 Task: In the  document agenda.epub Insert page numer 'on bottom of the page' change page color to  'Olive Green'. Write company name: Versatile
Action: Mouse moved to (157, 82)
Screenshot: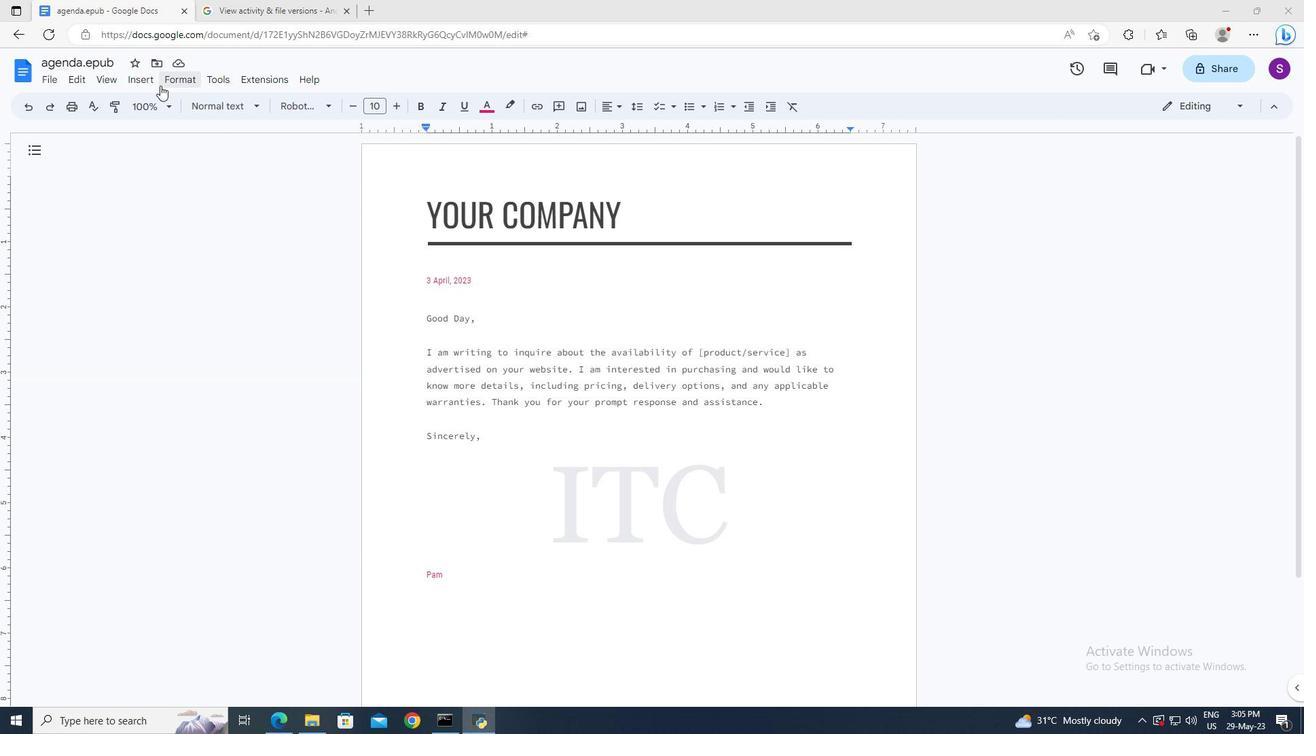 
Action: Mouse pressed left at (157, 82)
Screenshot: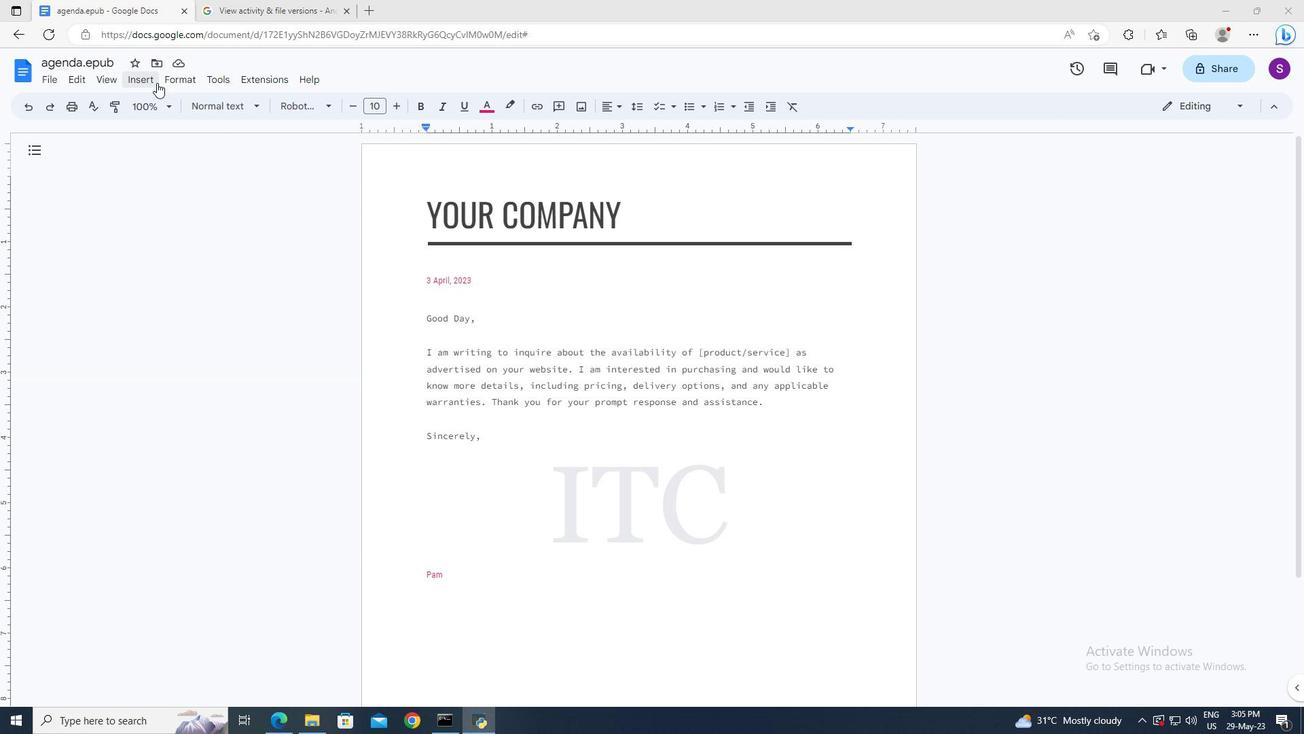 
Action: Mouse moved to (372, 526)
Screenshot: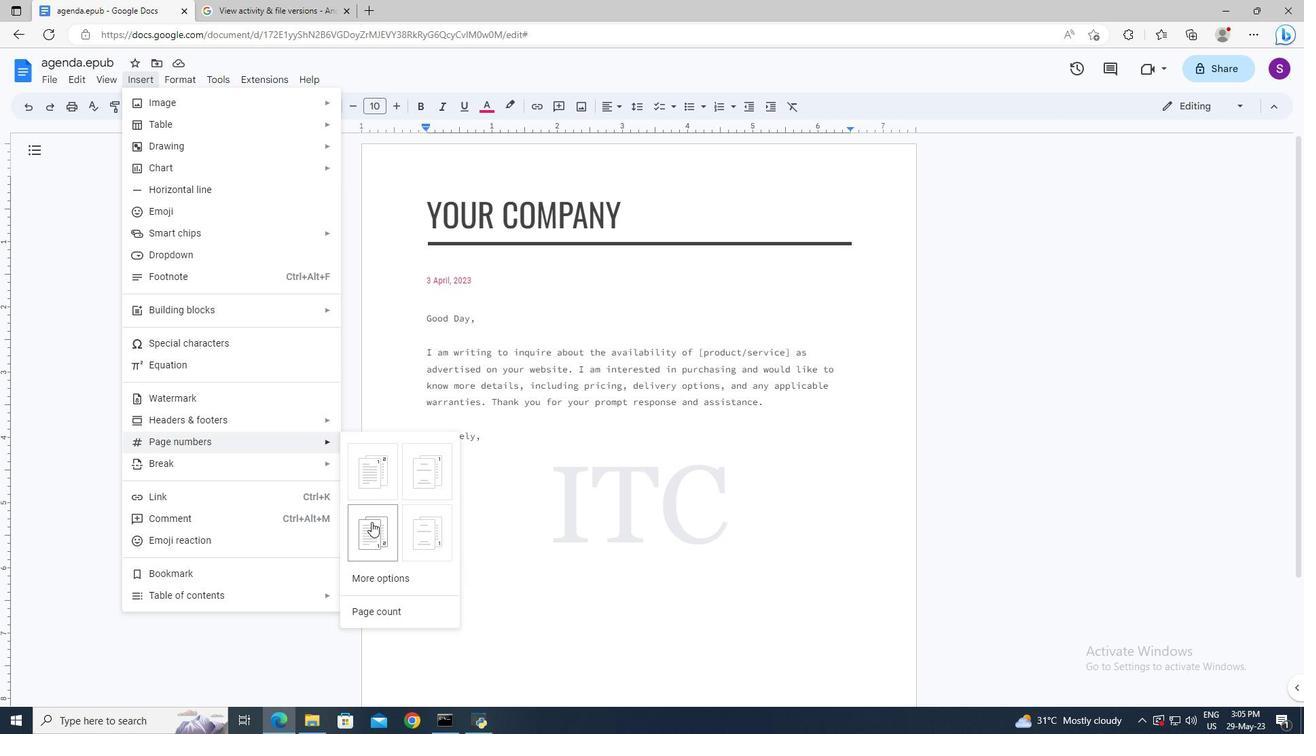 
Action: Mouse pressed left at (372, 526)
Screenshot: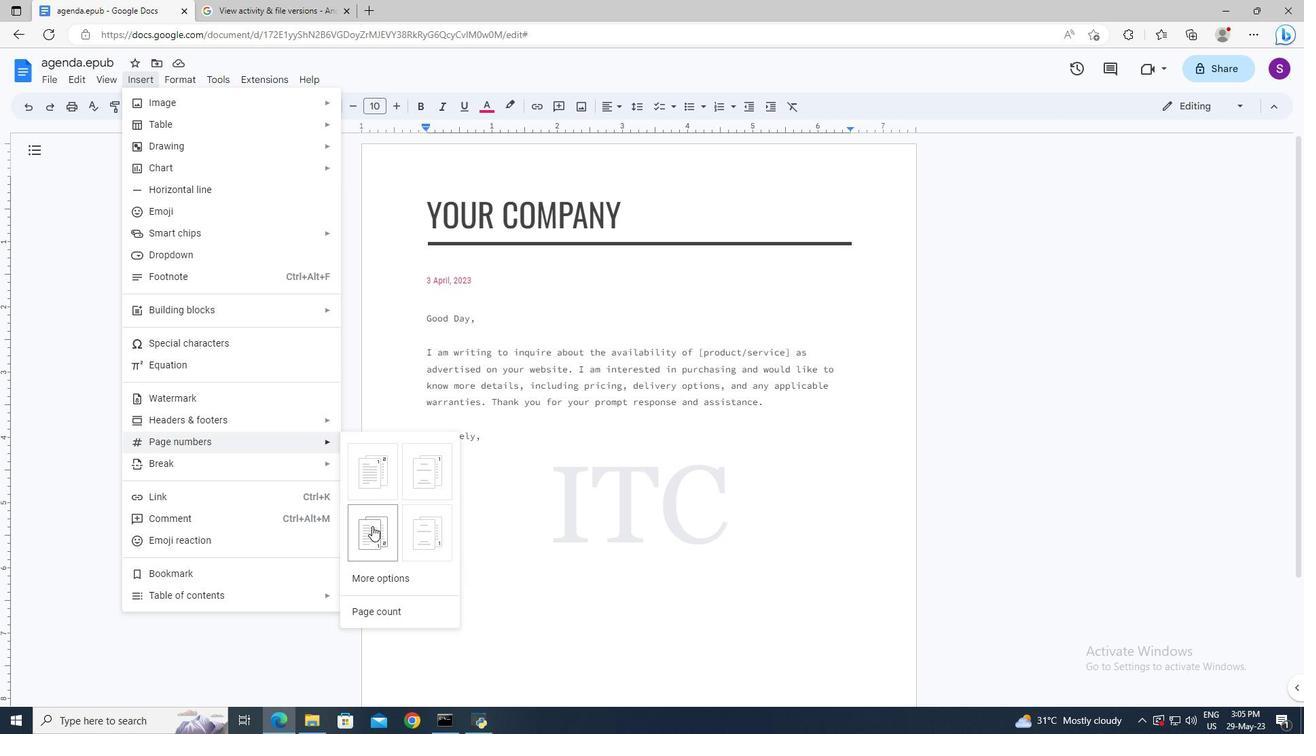 
Action: Mouse moved to (156, 78)
Screenshot: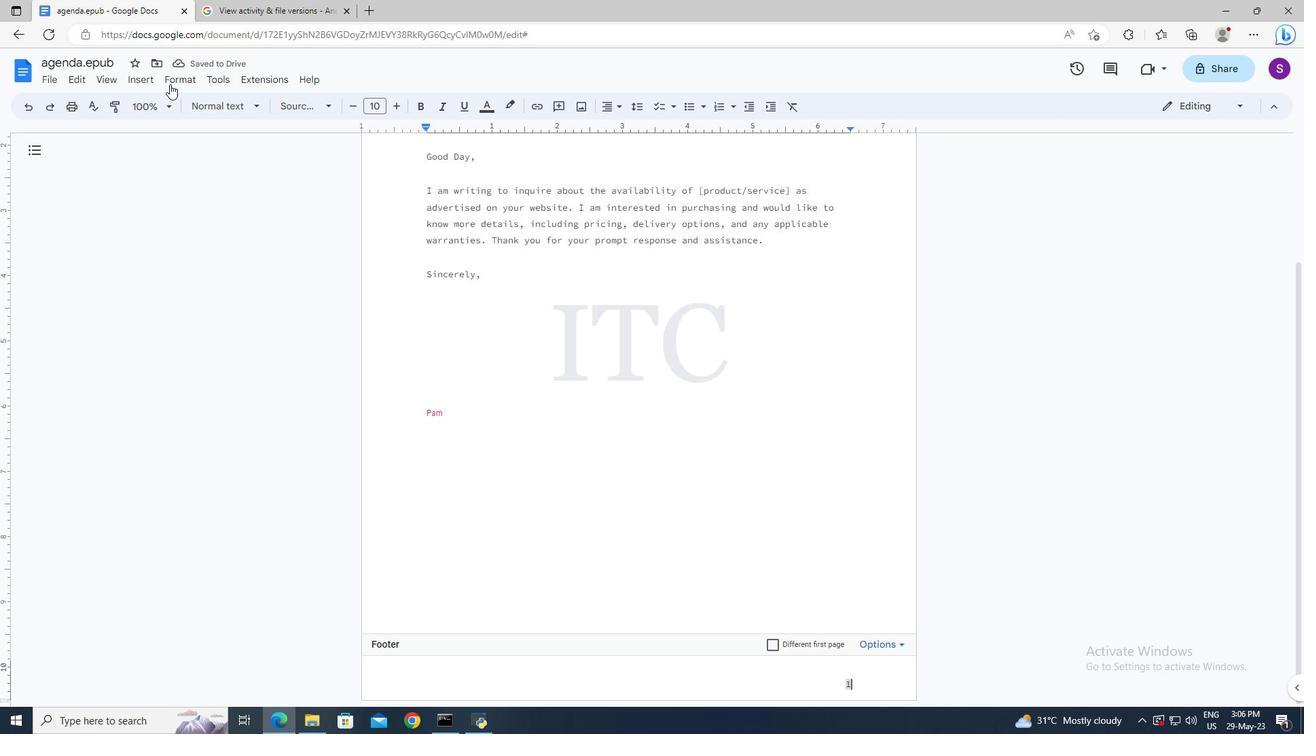 
Action: Mouse pressed left at (156, 78)
Screenshot: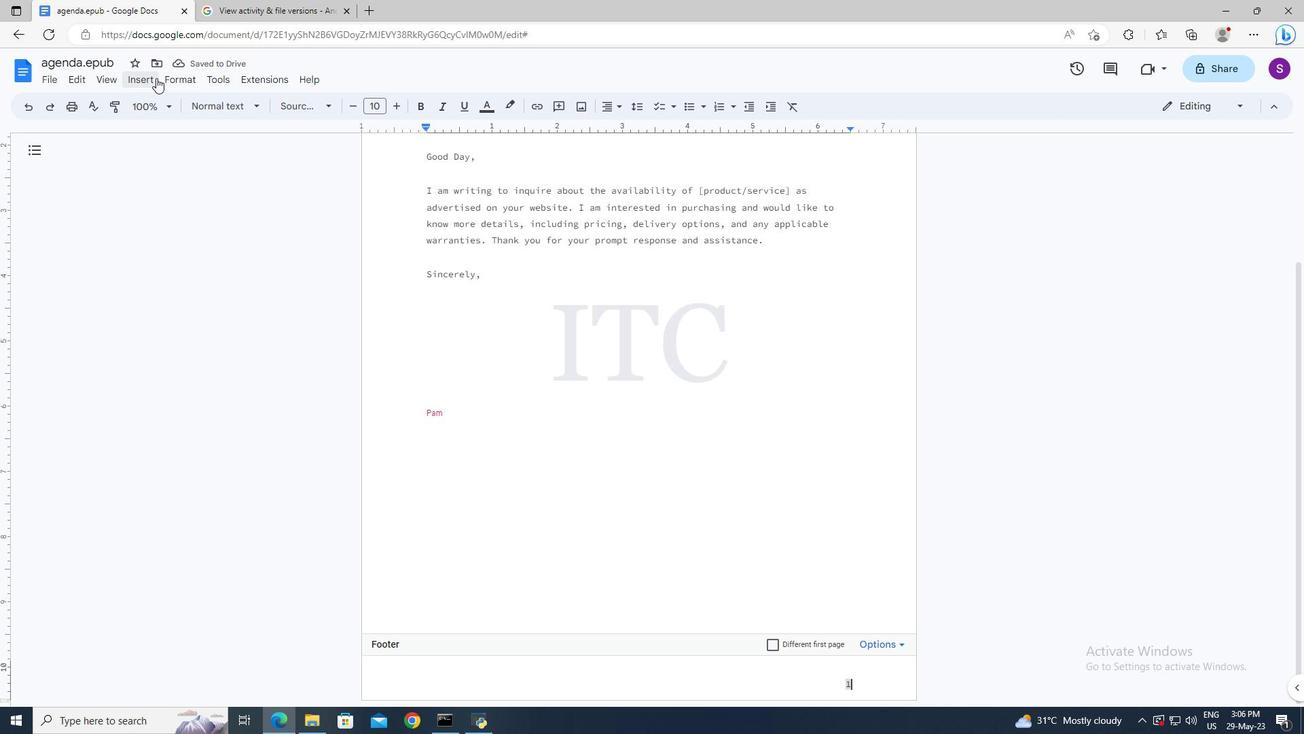 
Action: Mouse moved to (59, 75)
Screenshot: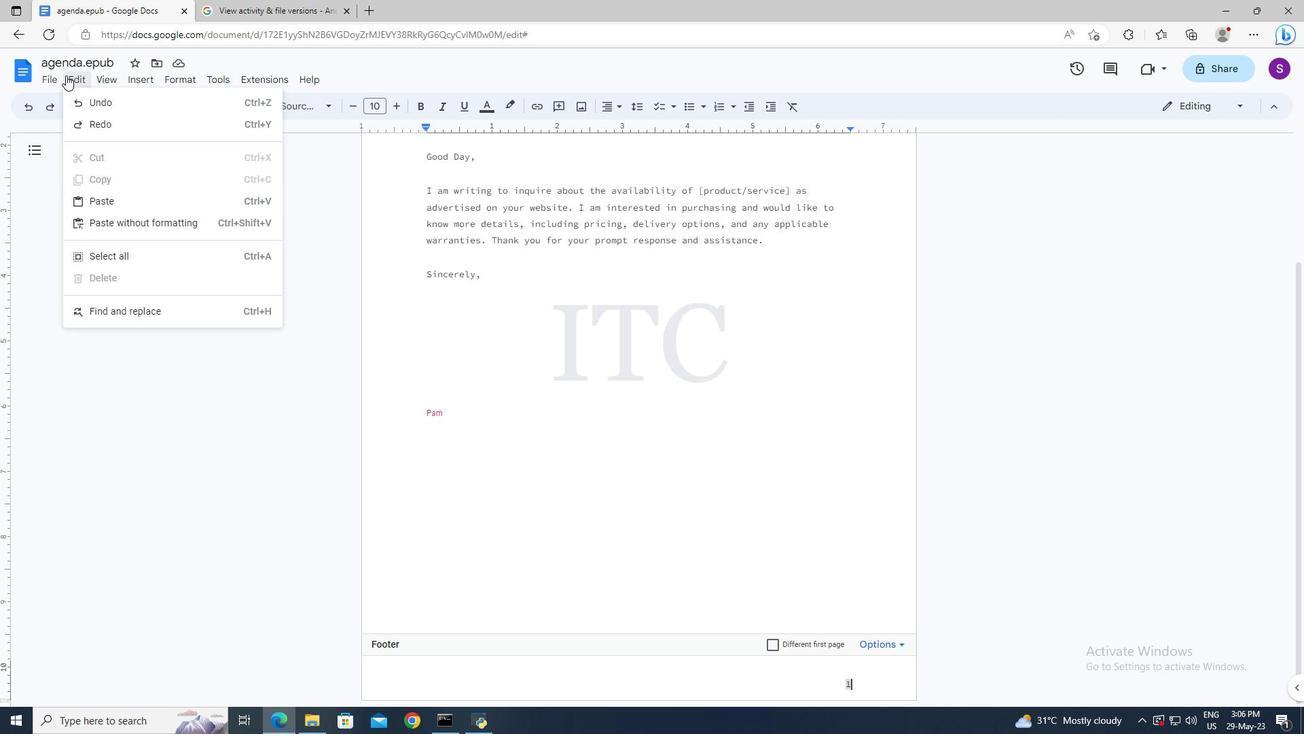 
Action: Mouse pressed left at (59, 75)
Screenshot: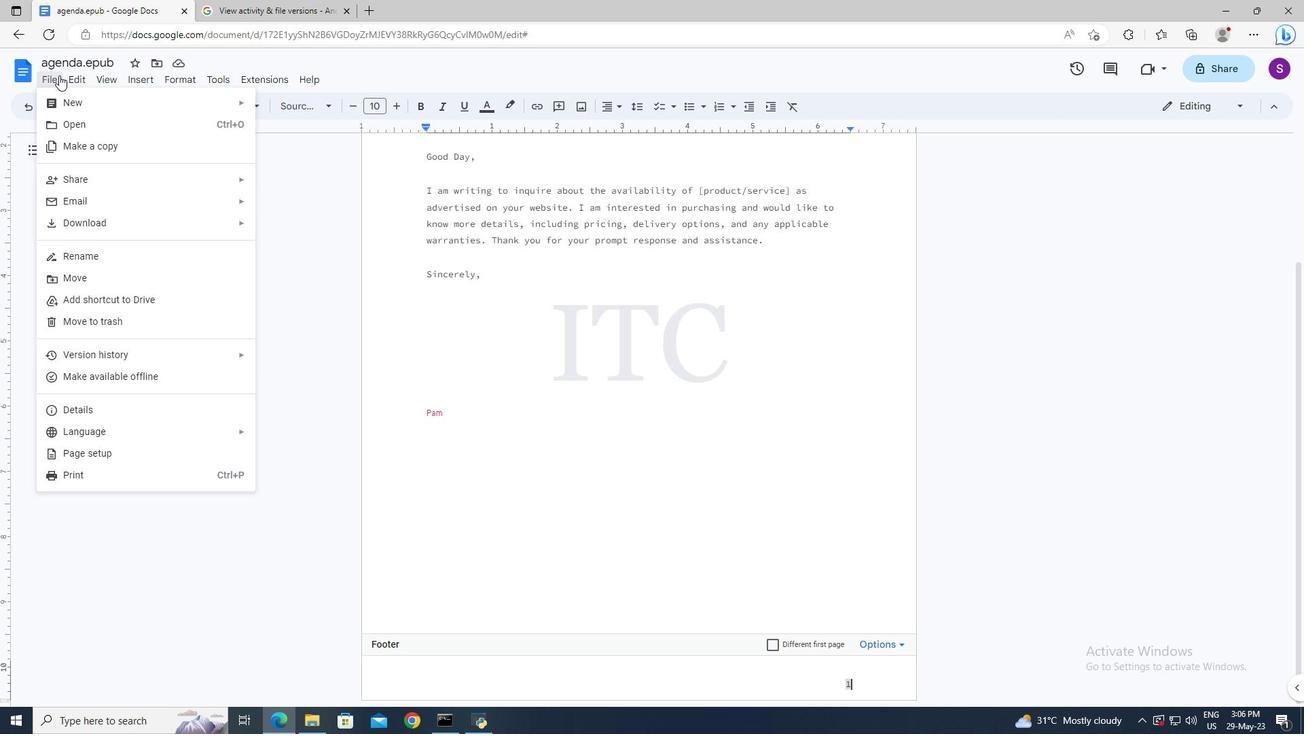 
Action: Mouse pressed left at (59, 75)
Screenshot: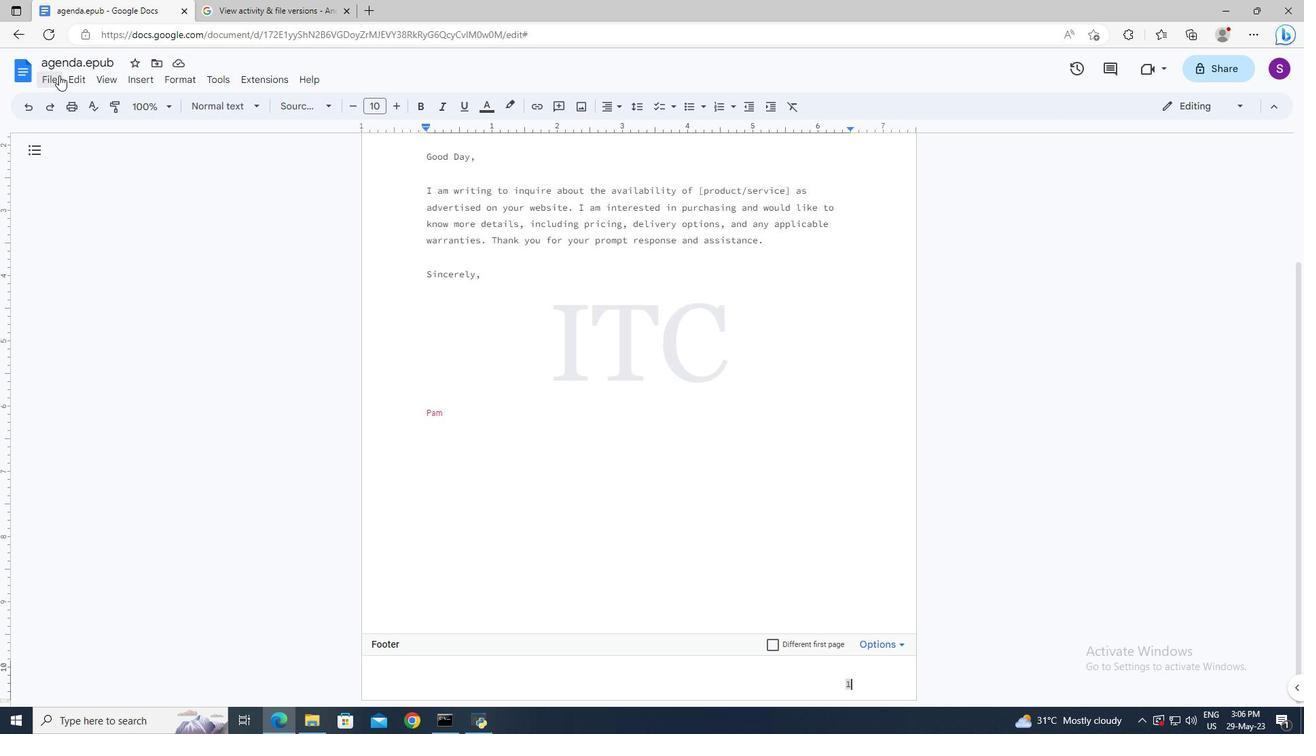 
Action: Mouse moved to (86, 446)
Screenshot: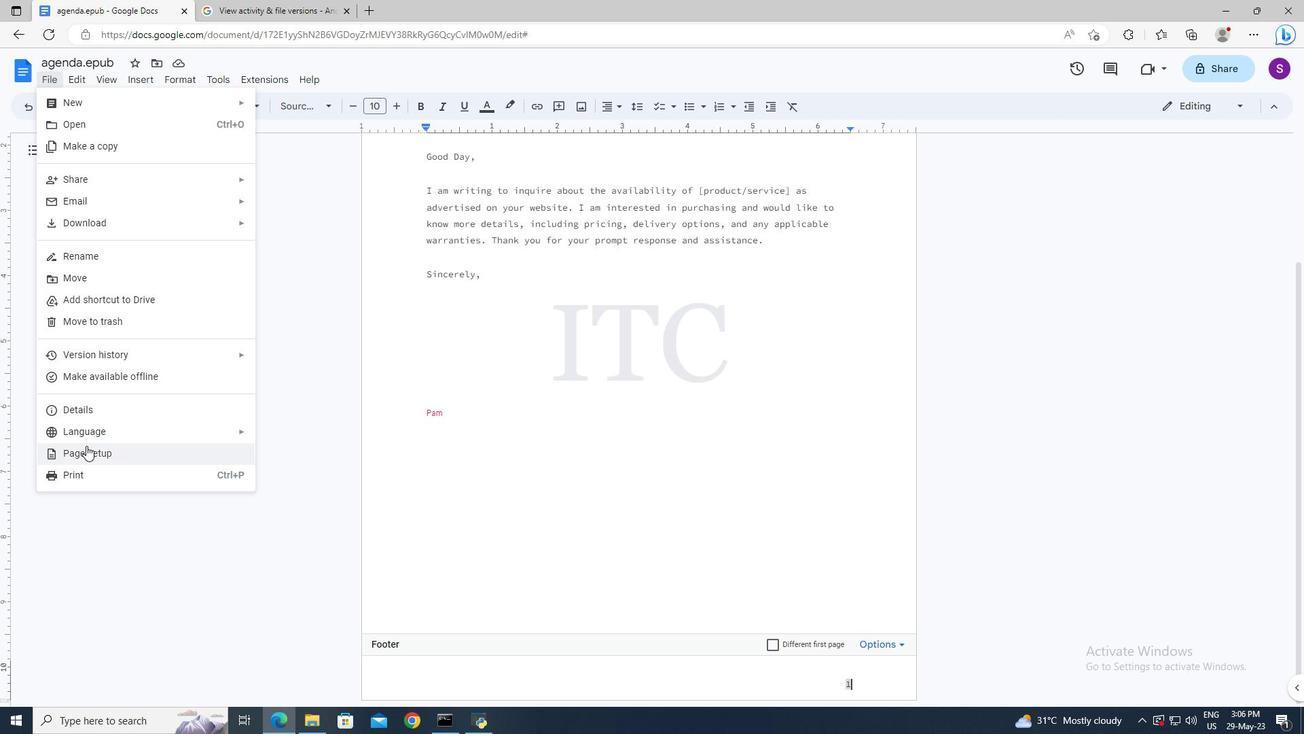 
Action: Mouse pressed left at (86, 446)
Screenshot: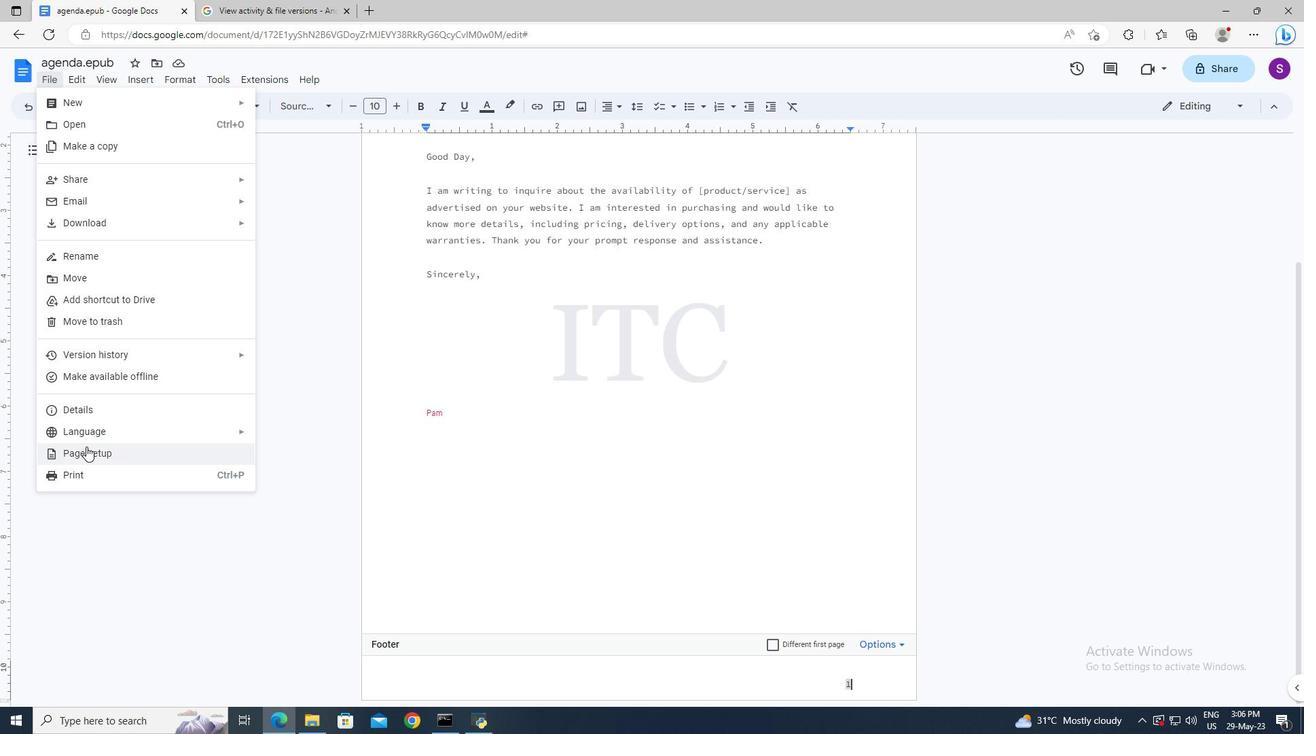 
Action: Mouse moved to (534, 459)
Screenshot: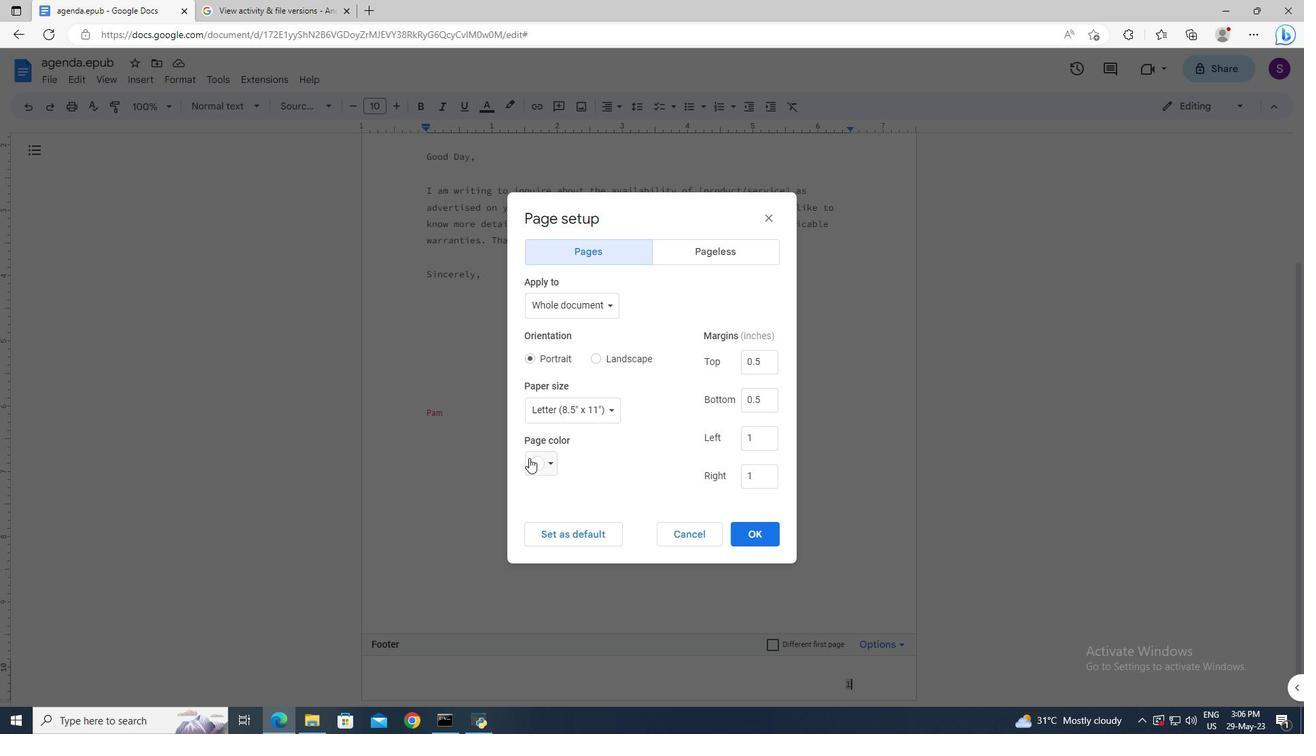 
Action: Mouse pressed left at (534, 459)
Screenshot: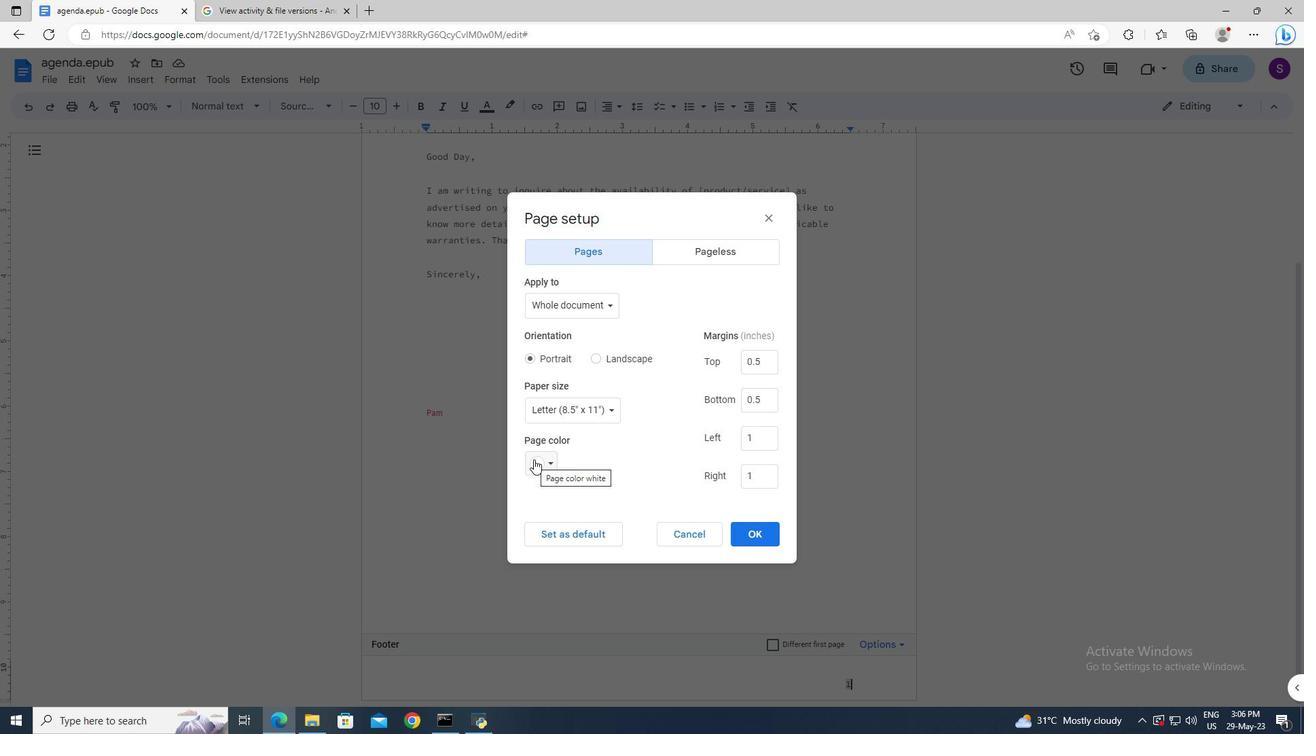 
Action: Mouse moved to (599, 537)
Screenshot: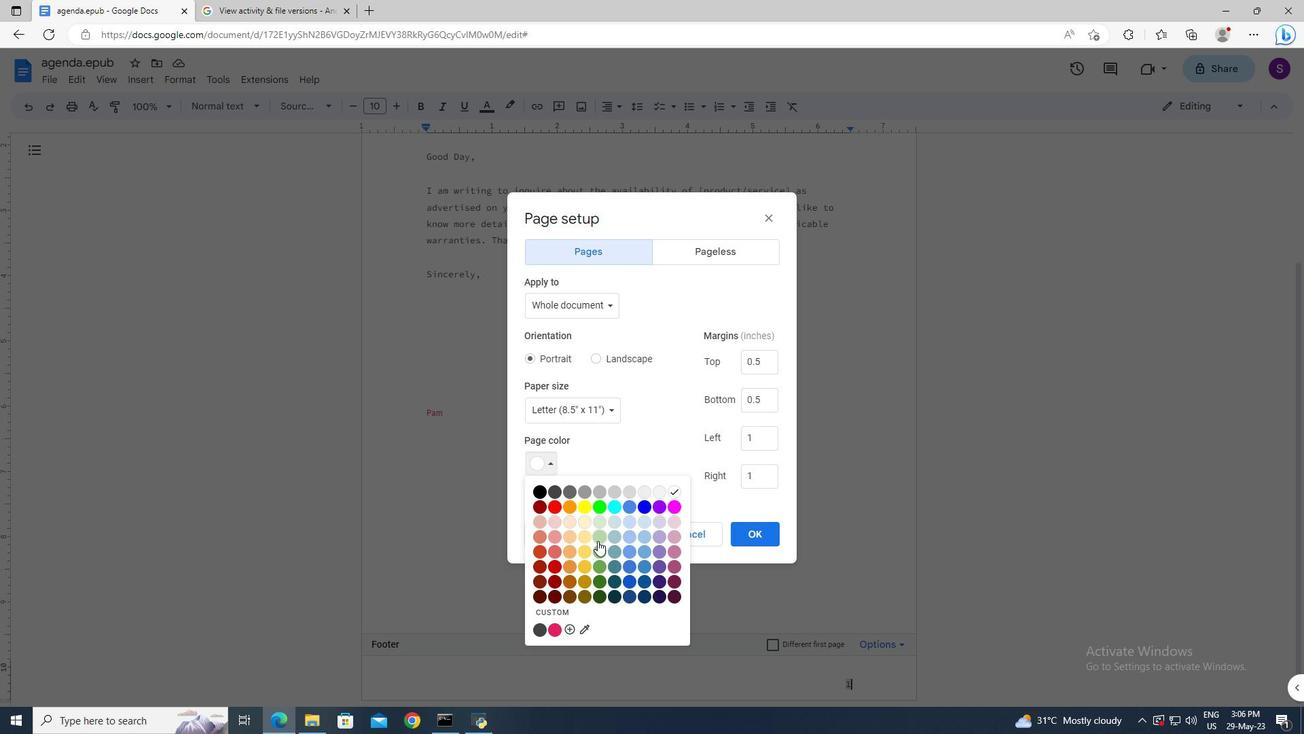 
Action: Mouse pressed left at (599, 537)
Screenshot: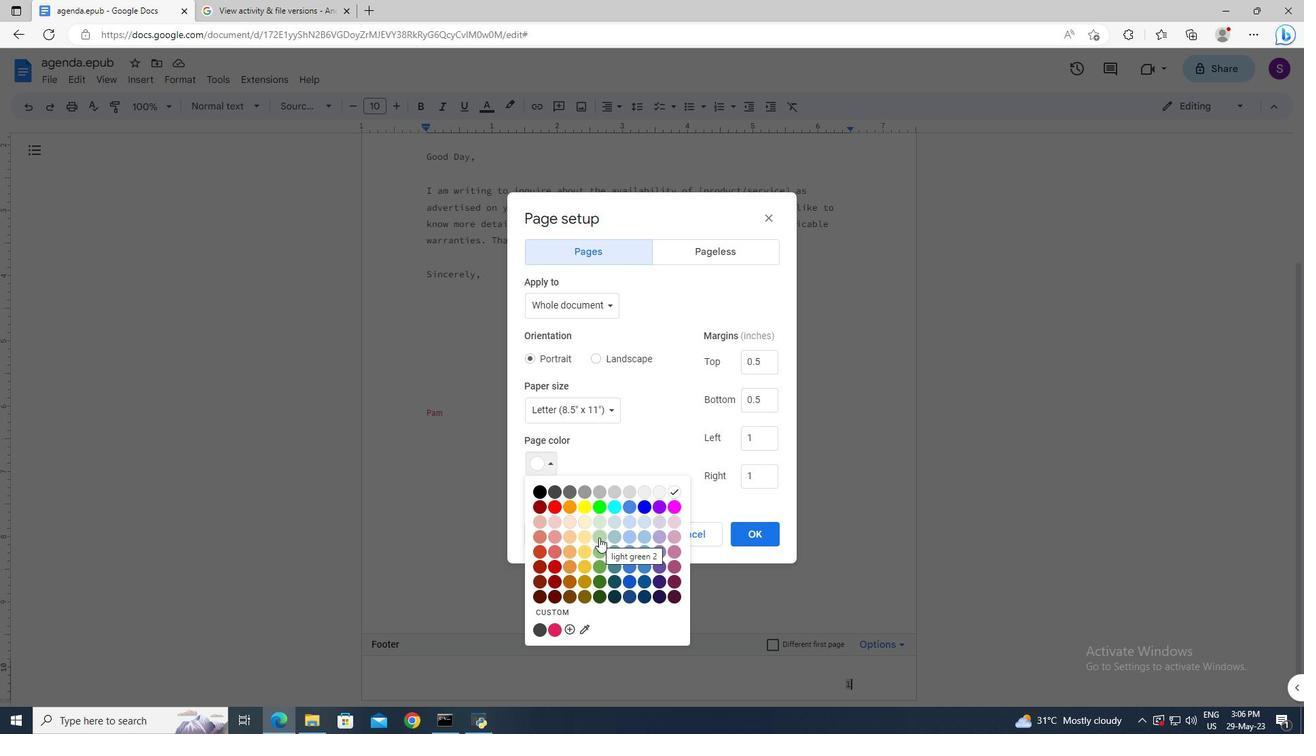 
Action: Mouse moved to (755, 538)
Screenshot: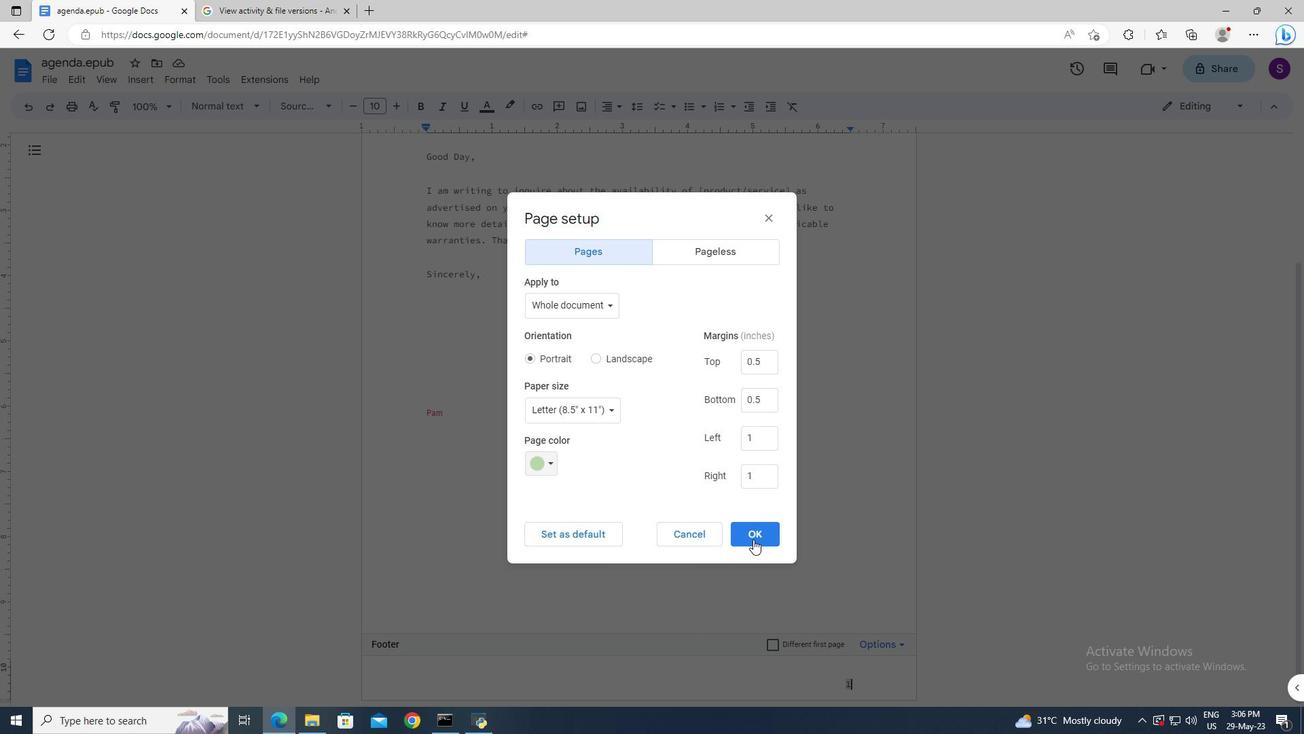 
Action: Mouse pressed left at (755, 538)
Screenshot: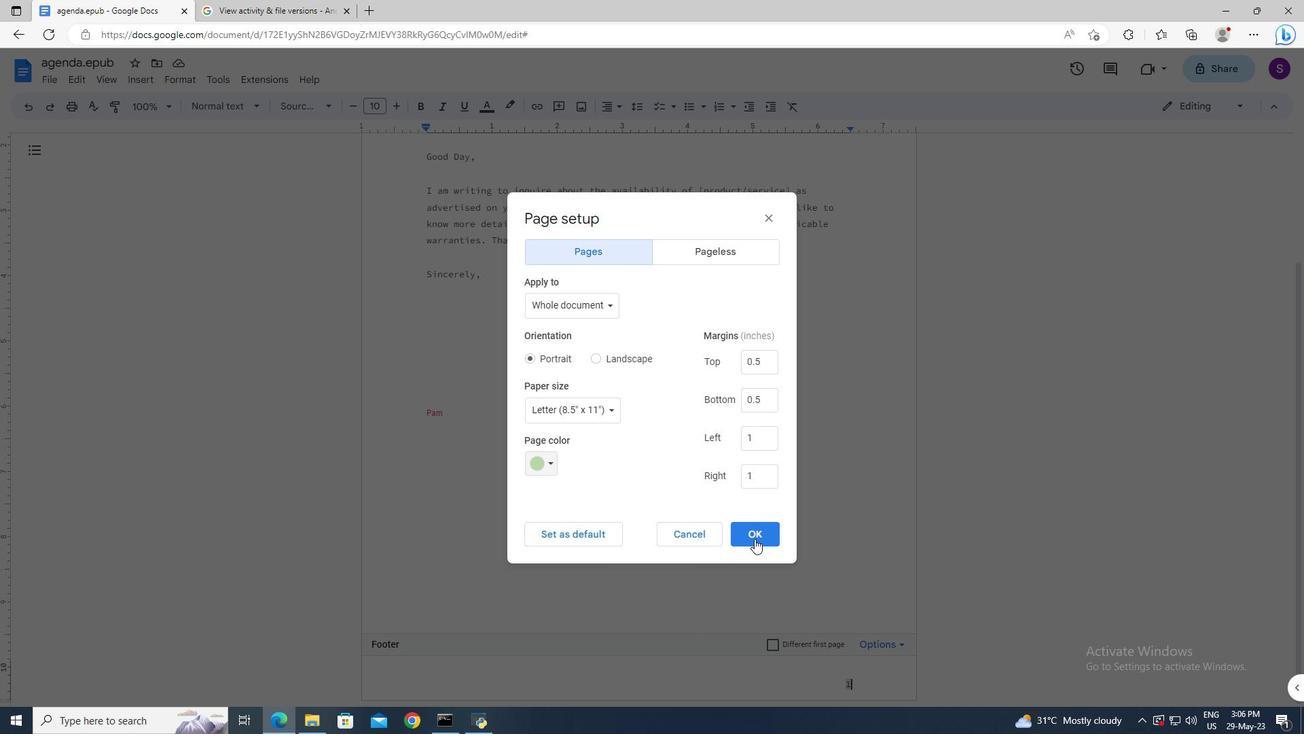 
Action: Mouse moved to (713, 465)
Screenshot: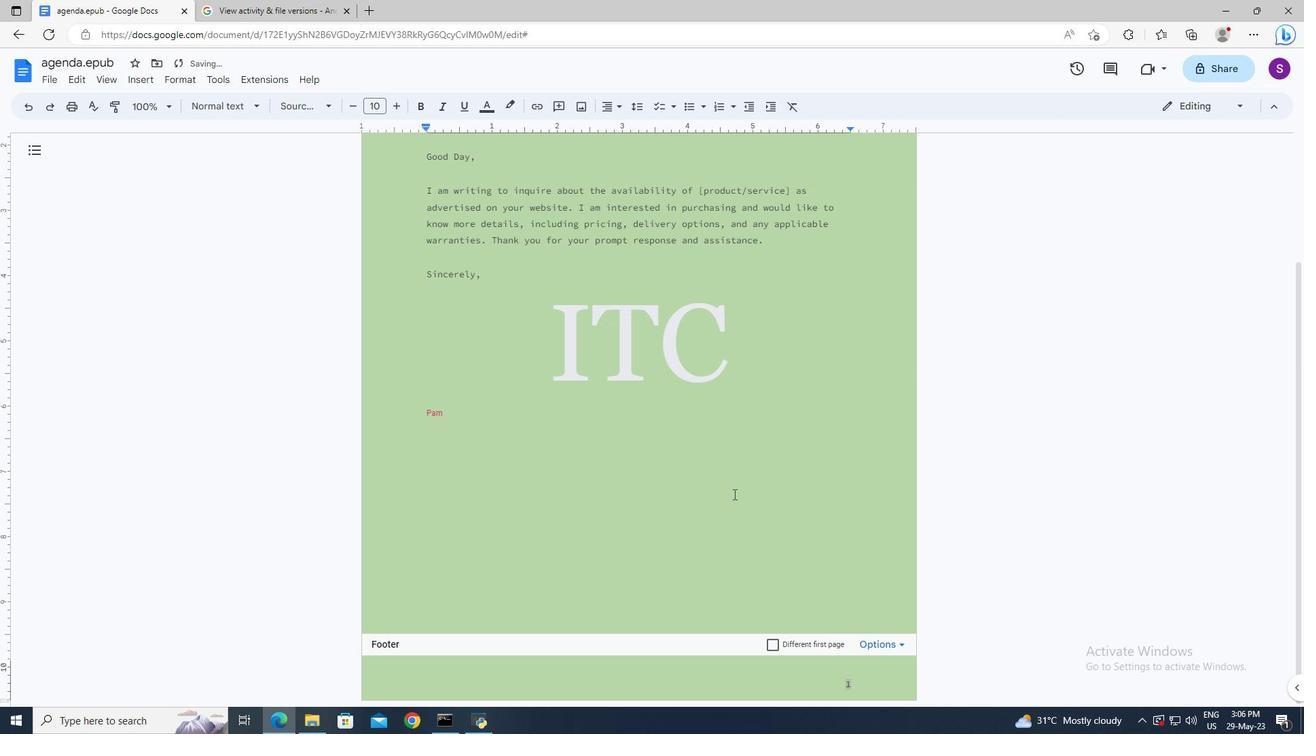 
Action: Mouse scrolled (713, 466) with delta (0, 0)
Screenshot: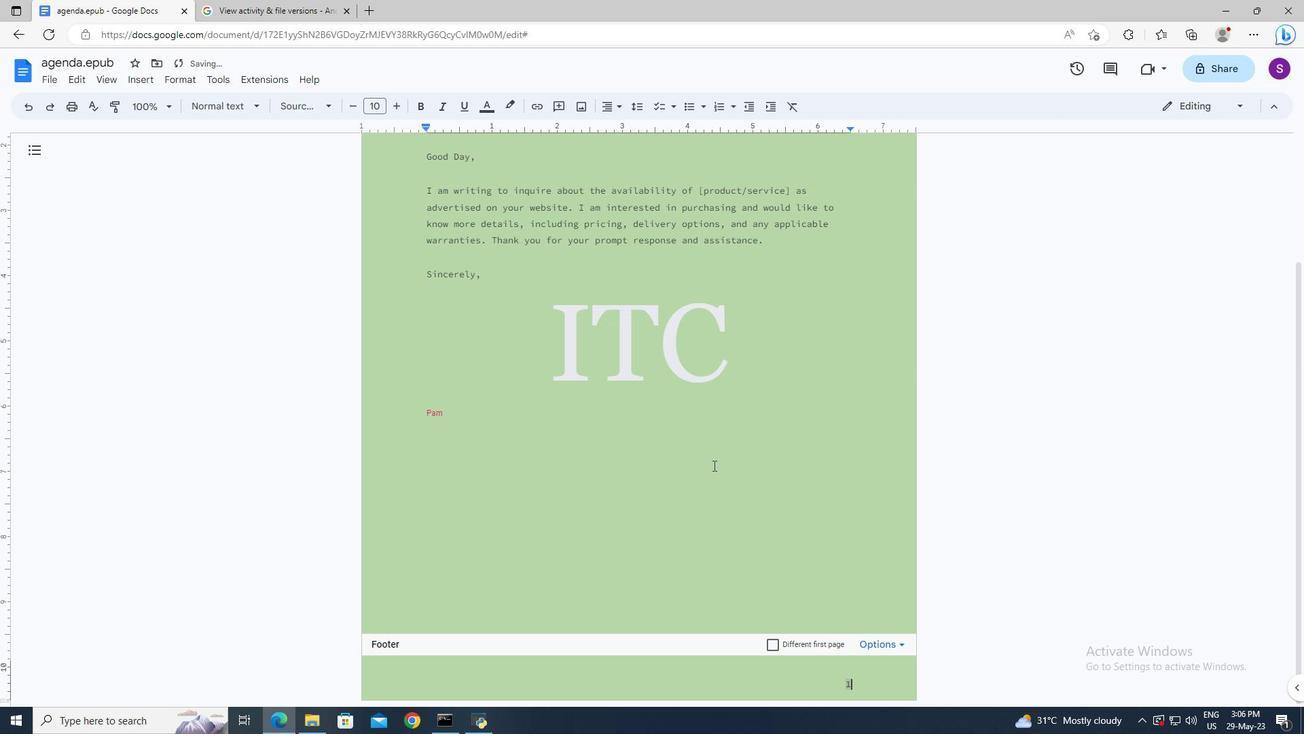 
Action: Mouse scrolled (713, 466) with delta (0, 0)
Screenshot: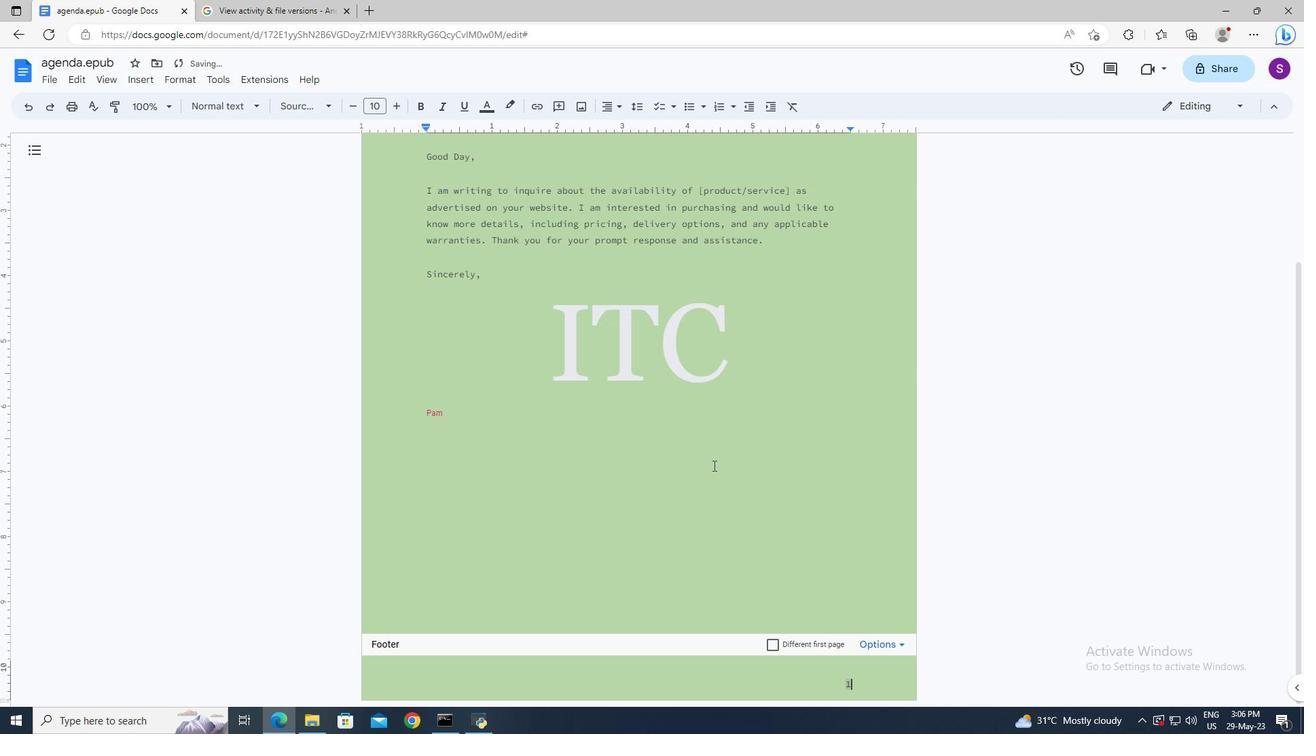 
Action: Mouse scrolled (713, 466) with delta (0, 0)
Screenshot: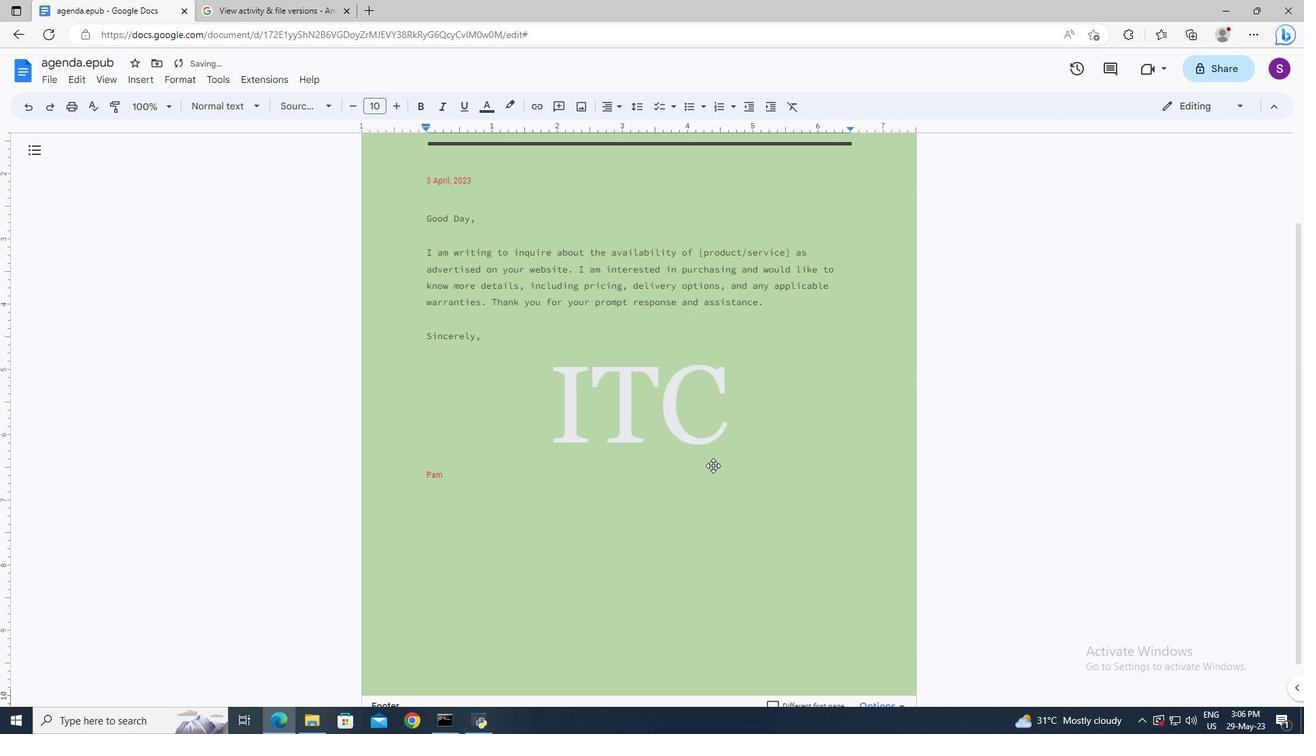 
Action: Mouse scrolled (713, 466) with delta (0, 0)
Screenshot: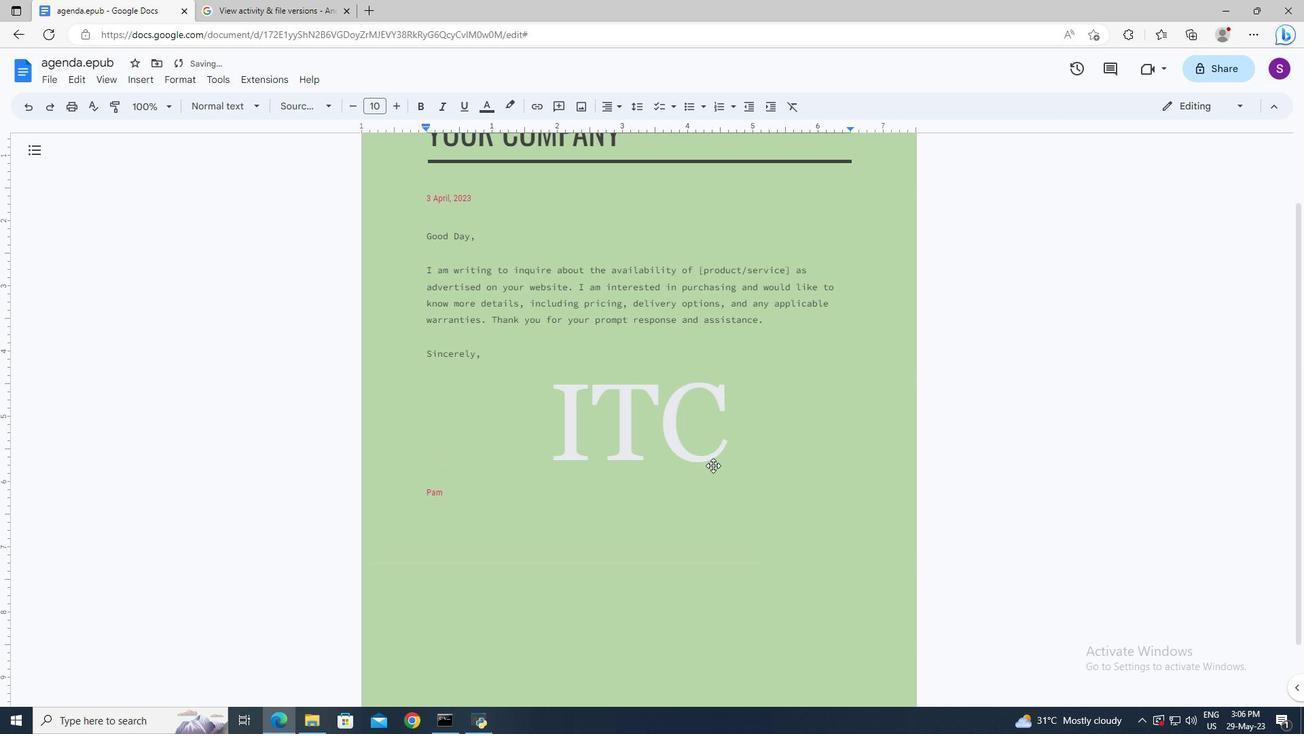 
Action: Mouse moved to (434, 205)
Screenshot: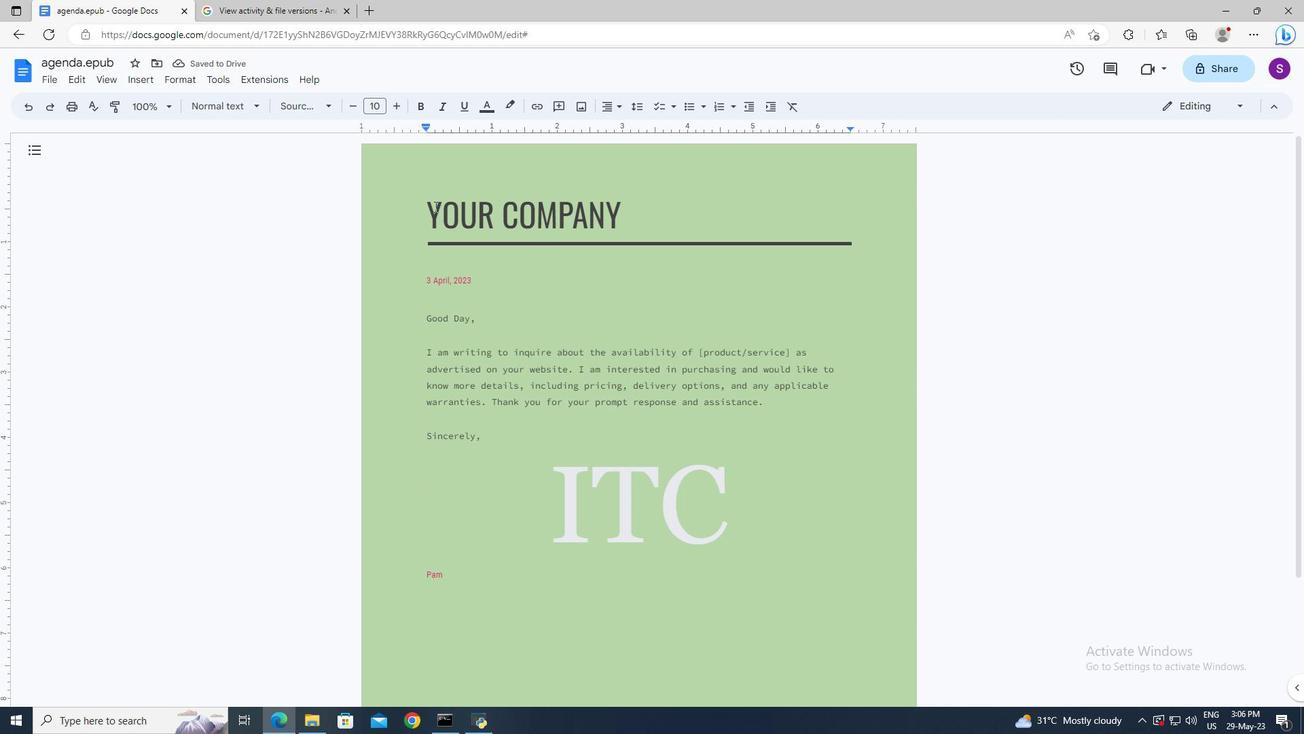 
Action: Mouse pressed left at (434, 205)
Screenshot: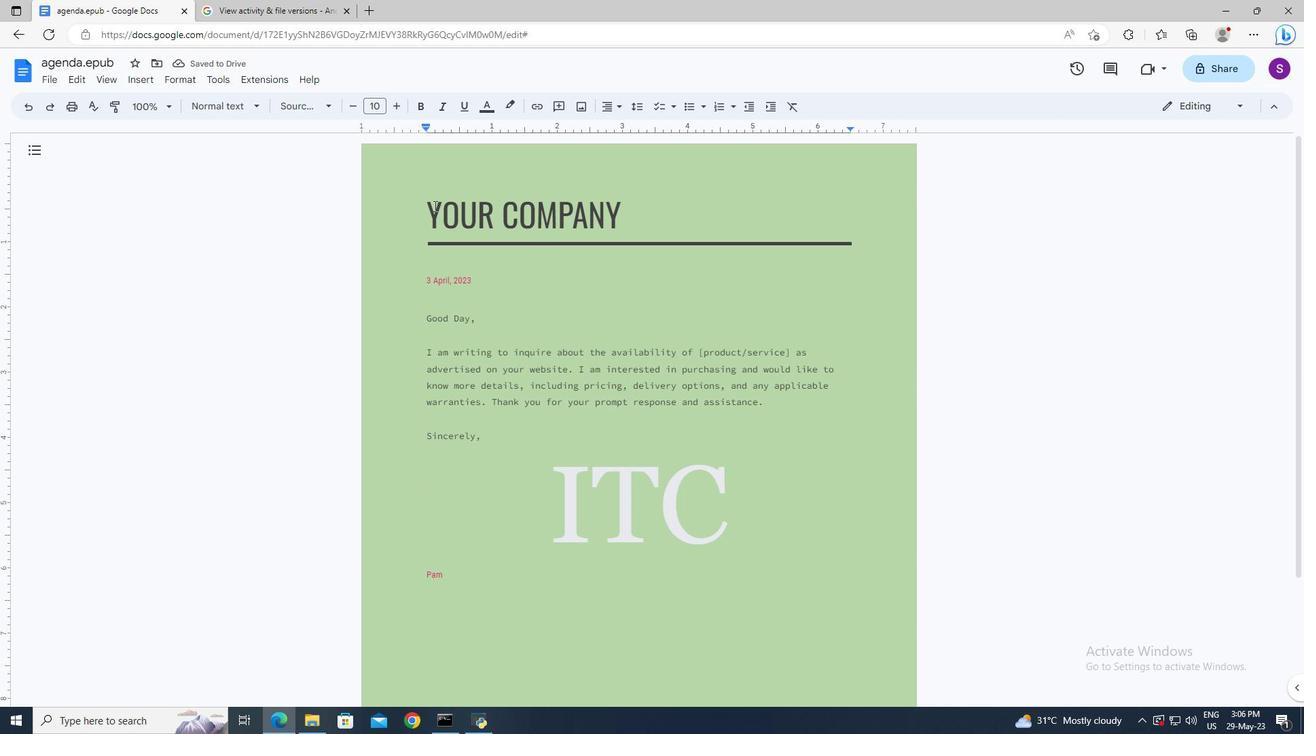 
Action: Key pressed <Key.shift><Key.right><Key.right><Key.end><Key.delete><Key.shift>Versatile
Screenshot: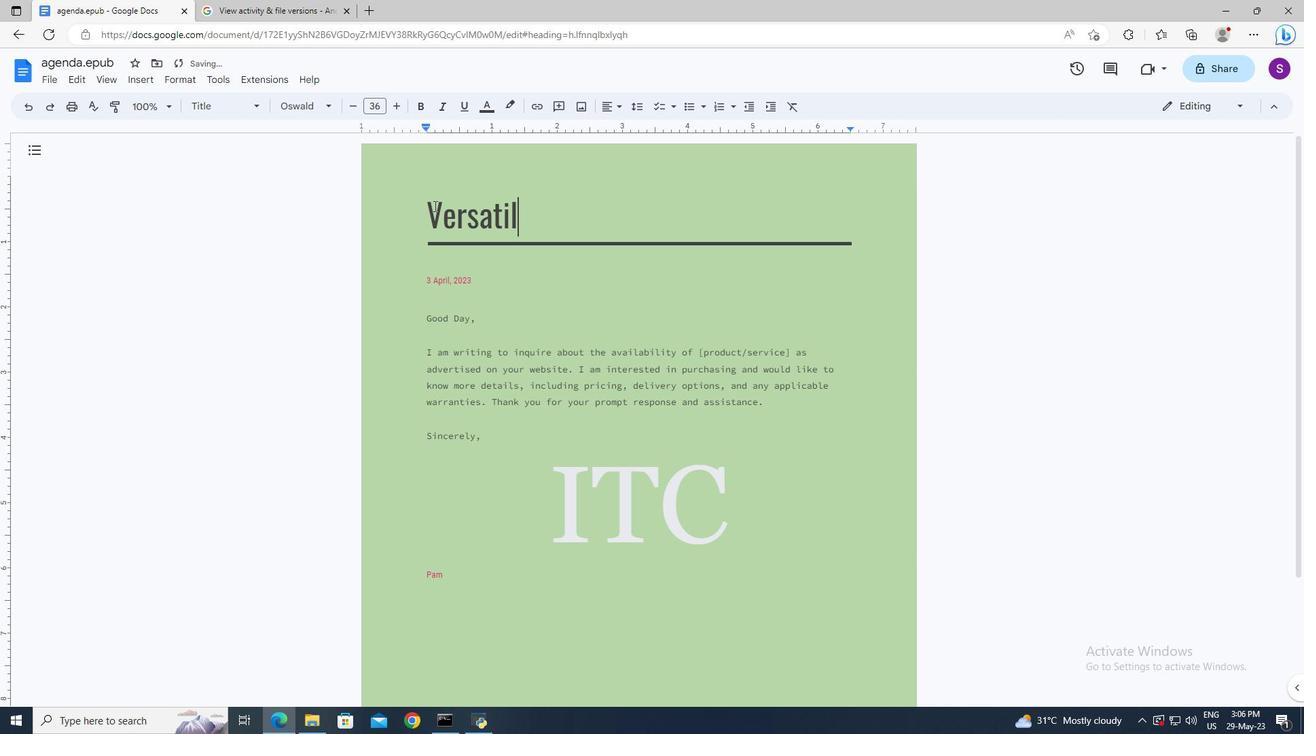 
Action: Mouse moved to (562, 293)
Screenshot: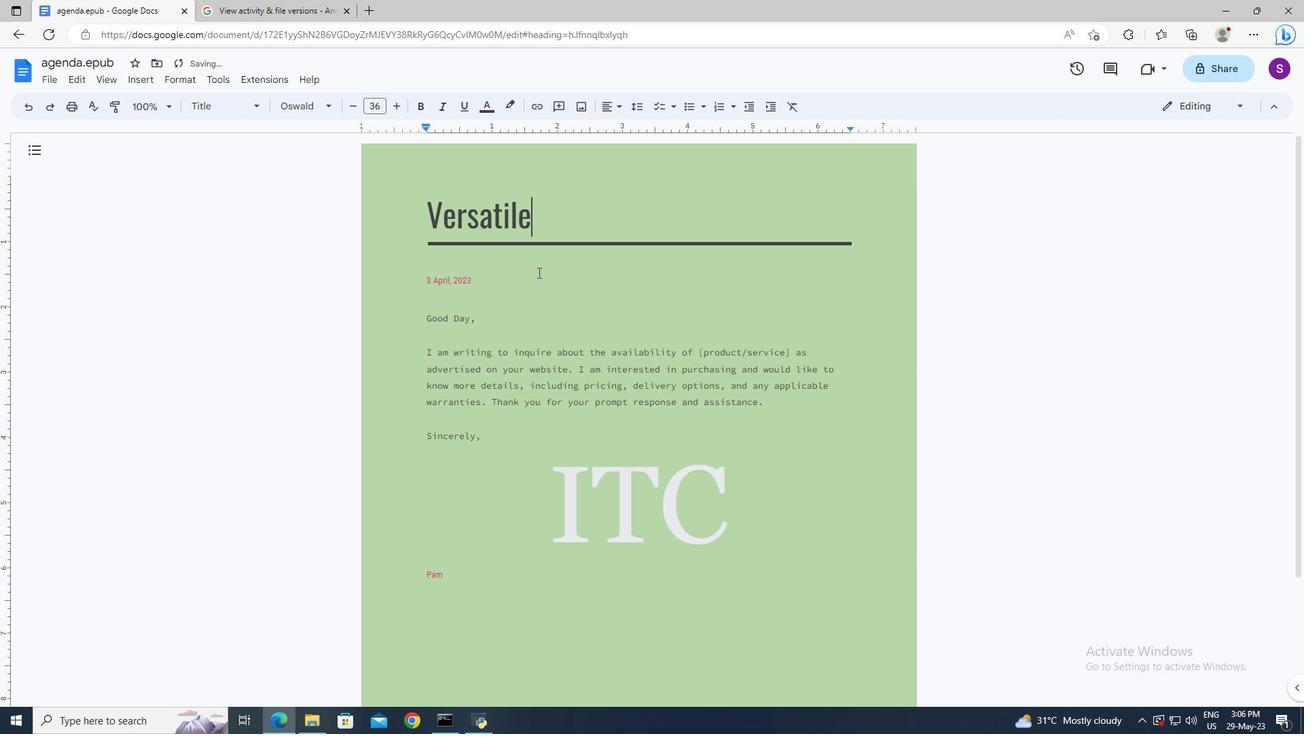 
Action: Mouse pressed left at (562, 293)
Screenshot: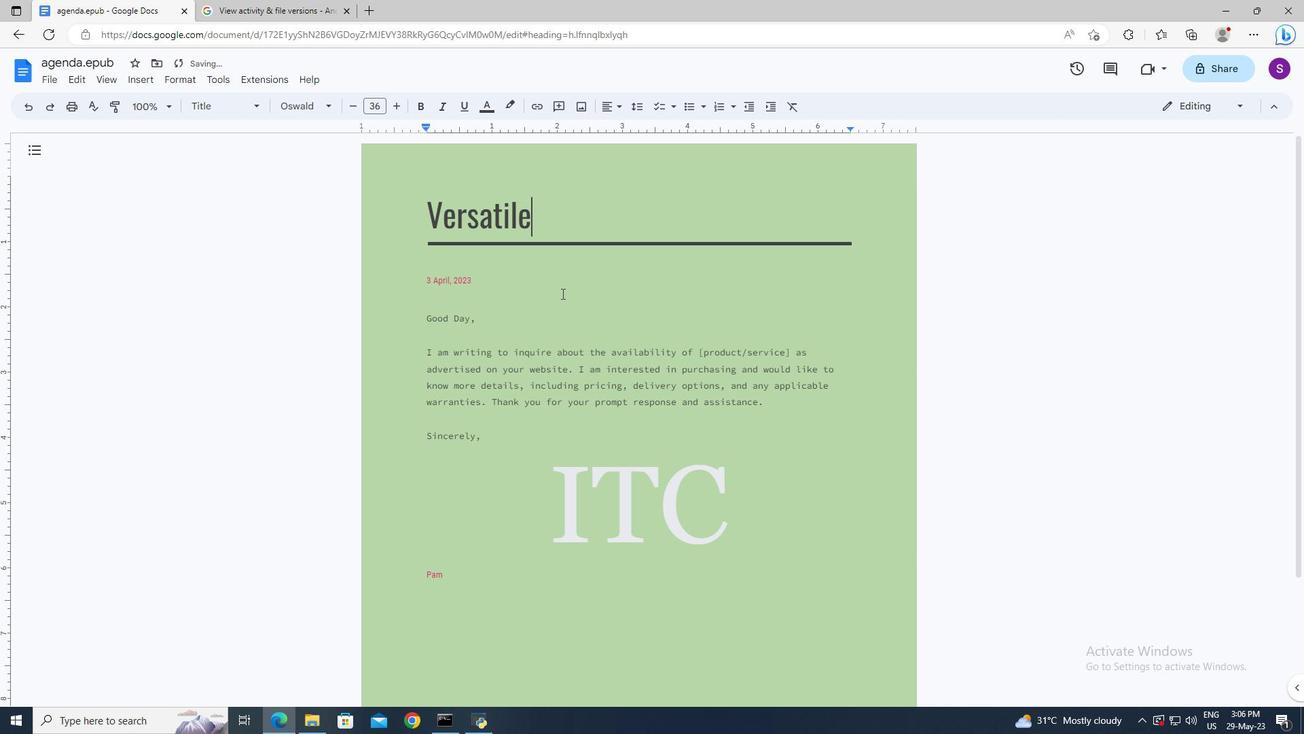 
